 Task: Change the quick suggestions delay to 10 in the suggestions.
Action: Mouse moved to (29, 561)
Screenshot: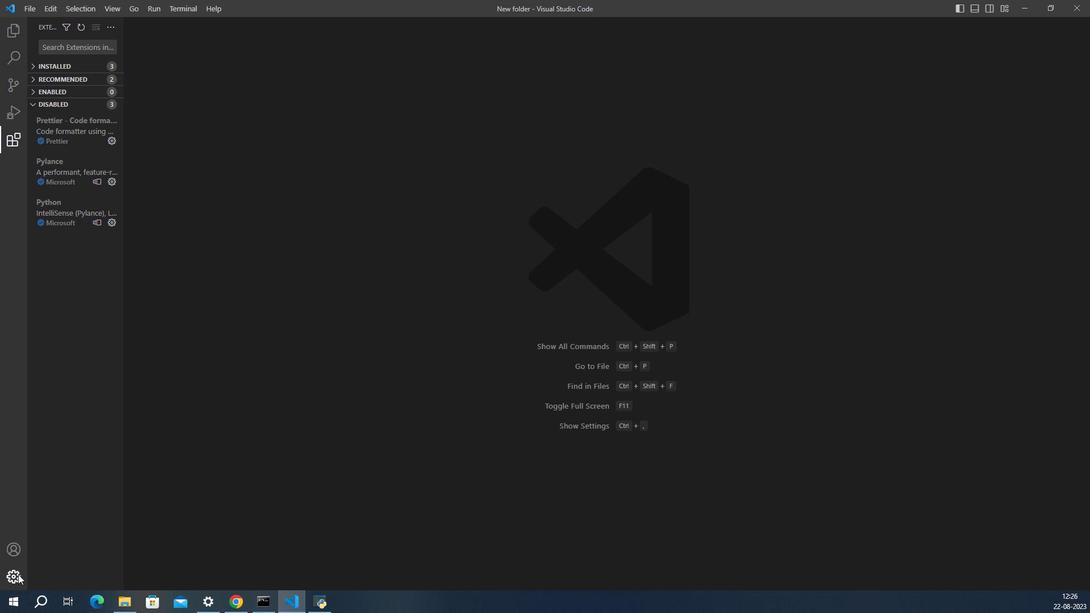 
Action: Mouse pressed left at (29, 561)
Screenshot: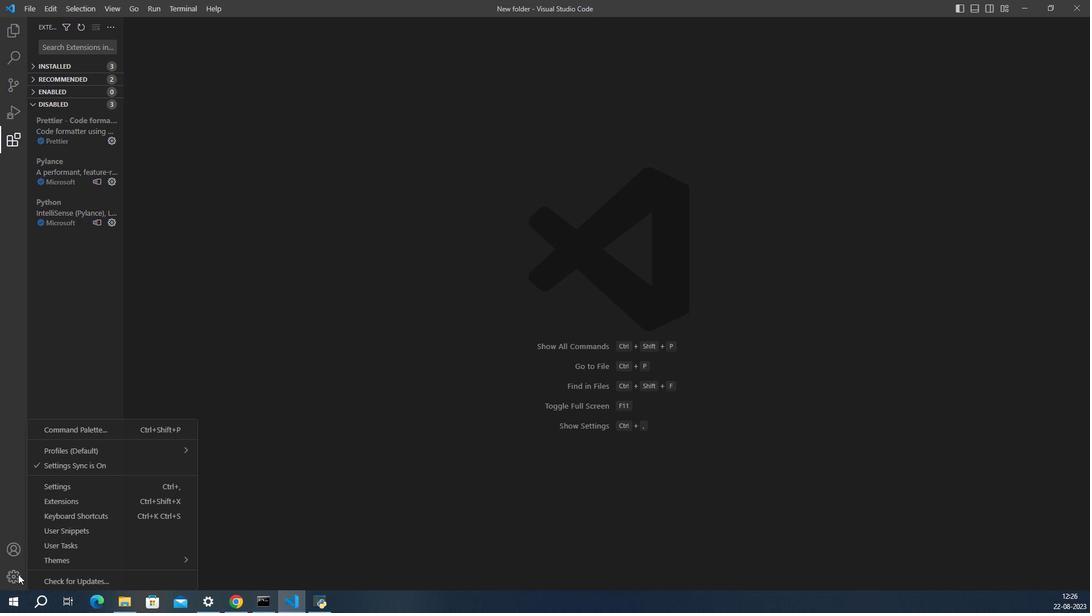 
Action: Mouse moved to (59, 486)
Screenshot: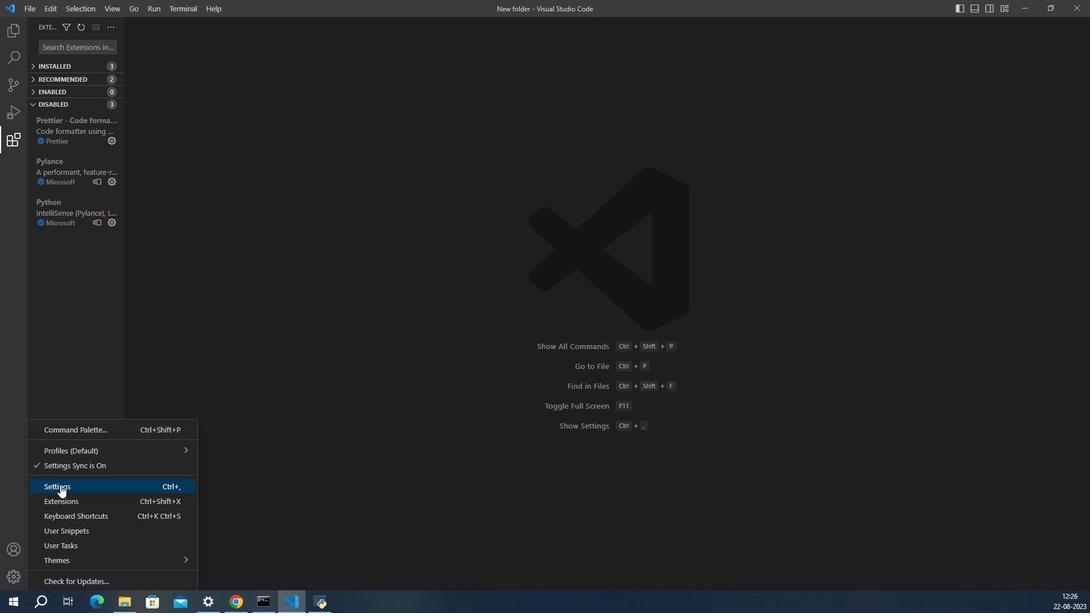 
Action: Mouse pressed left at (59, 486)
Screenshot: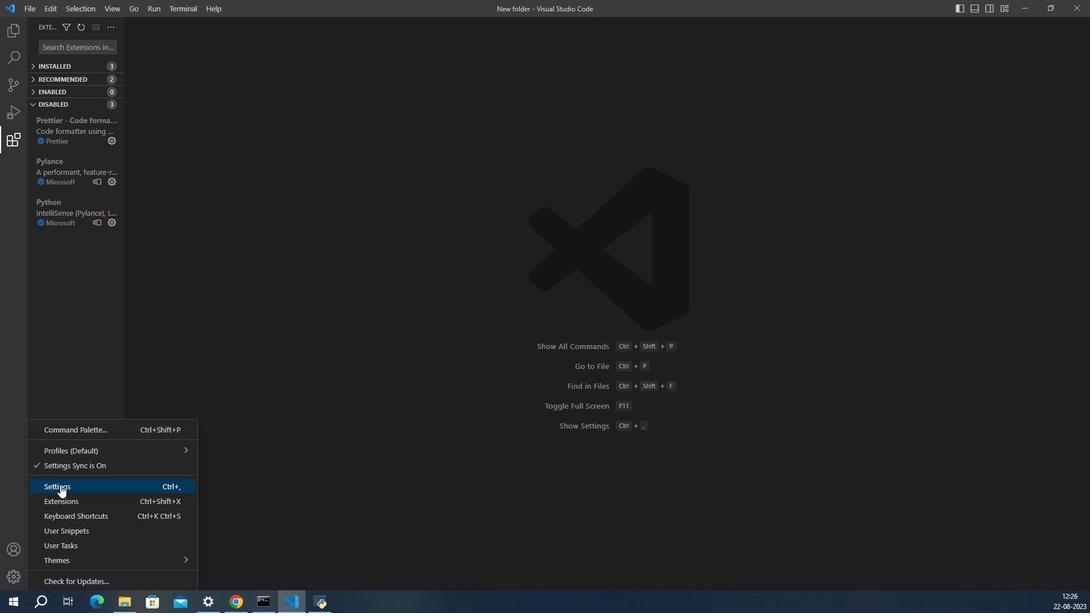 
Action: Mouse moved to (366, 400)
Screenshot: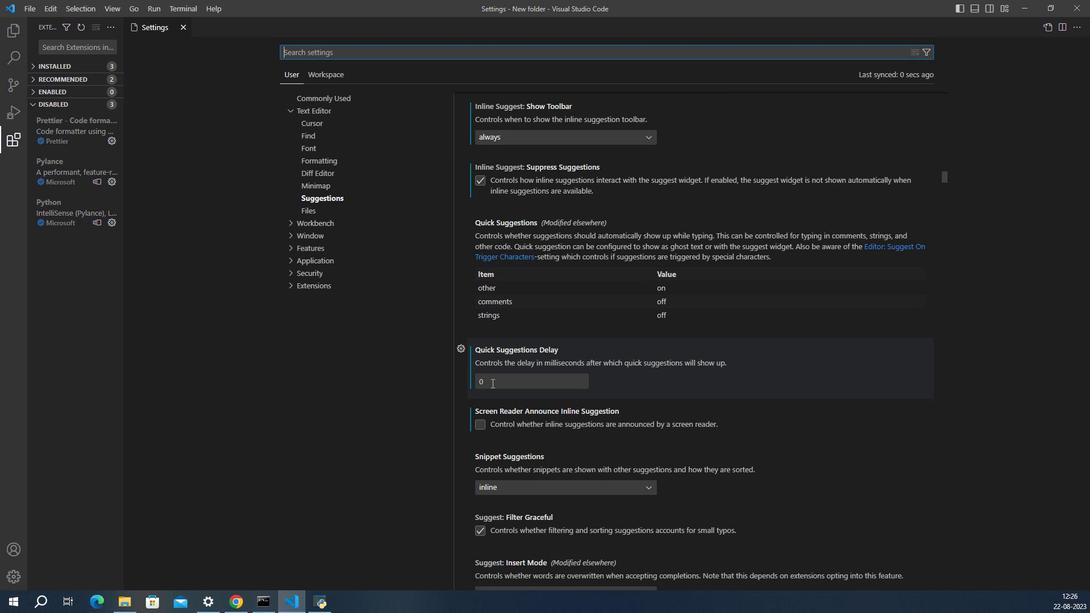 
Action: Mouse pressed left at (366, 400)
Screenshot: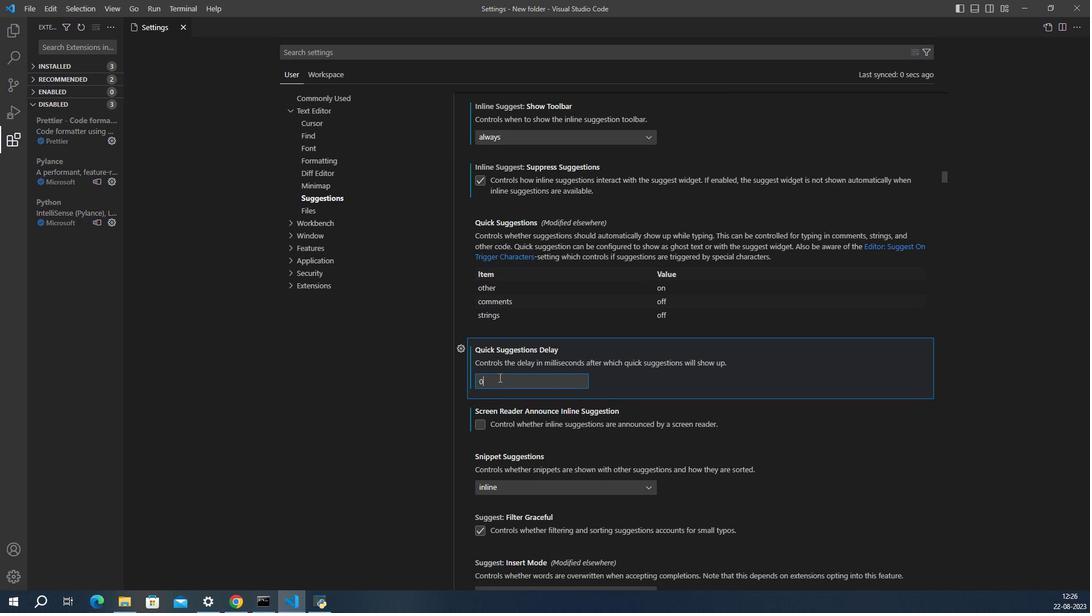 
Action: Mouse moved to (371, 395)
Screenshot: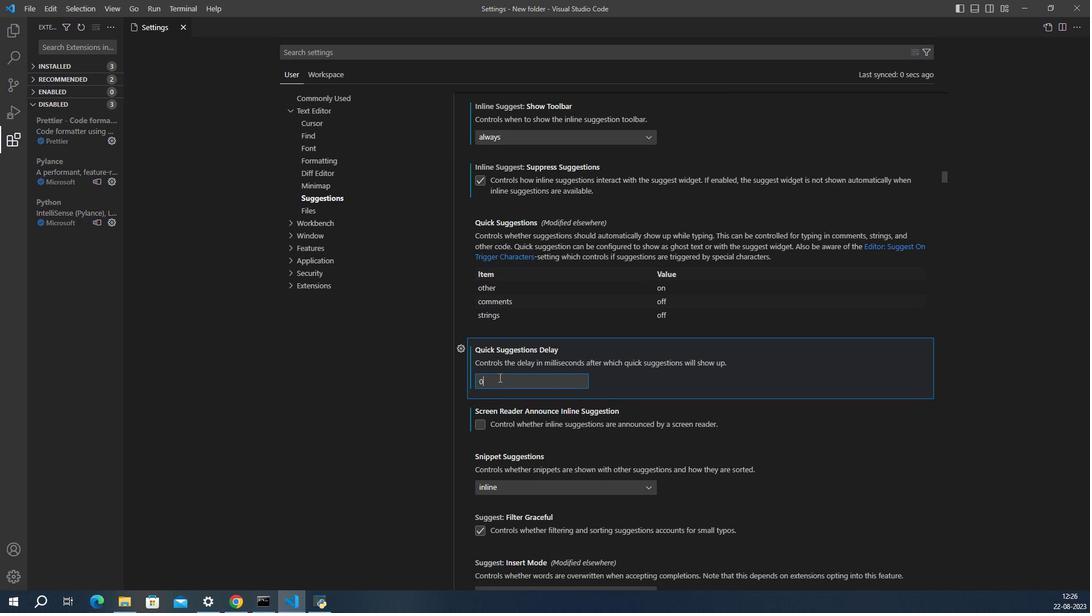 
Action: Key pressed <Key.backspace>10
Screenshot: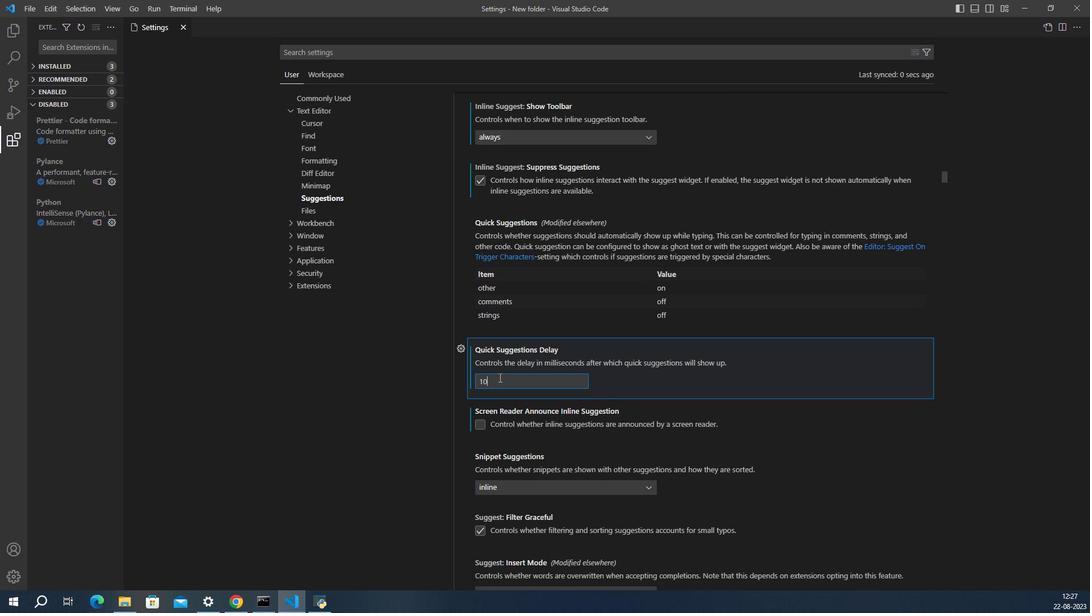 
